 Task: Change the prefilter of the Dirac video decoder using libschroedinger to "Add Noise".
Action: Mouse moved to (133, 71)
Screenshot: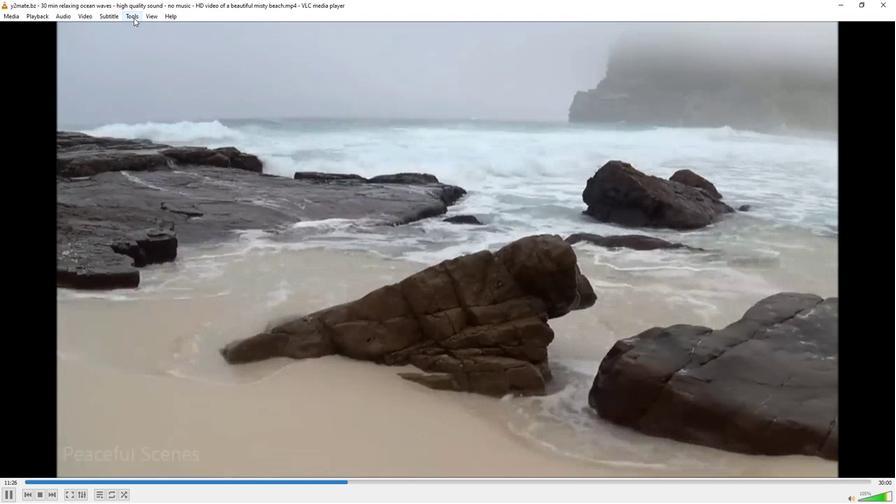 
Action: Mouse pressed left at (133, 71)
Screenshot: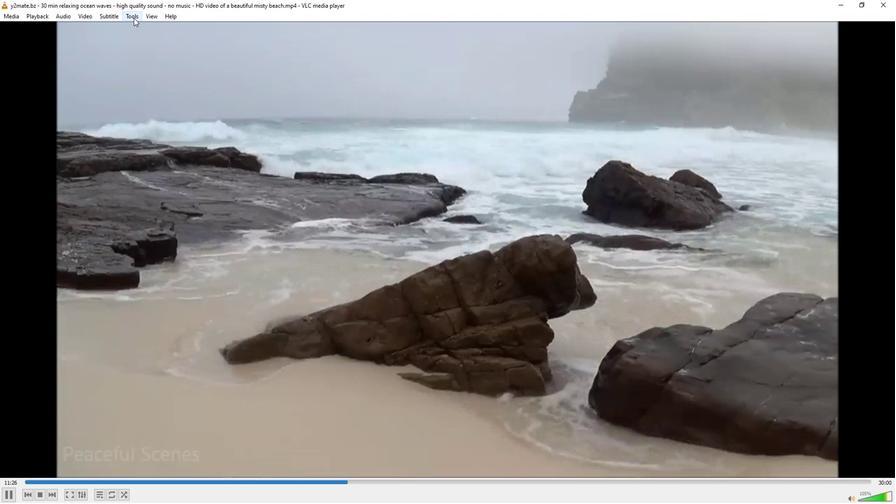 
Action: Mouse moved to (151, 163)
Screenshot: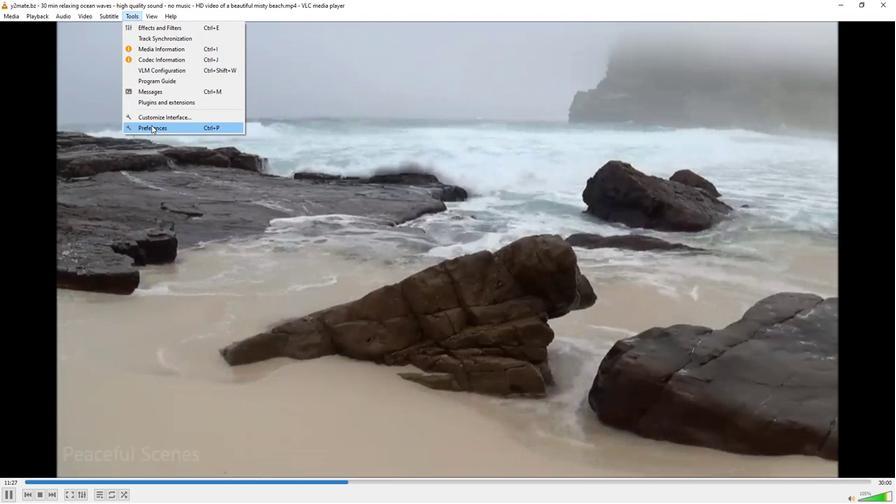 
Action: Mouse pressed left at (151, 163)
Screenshot: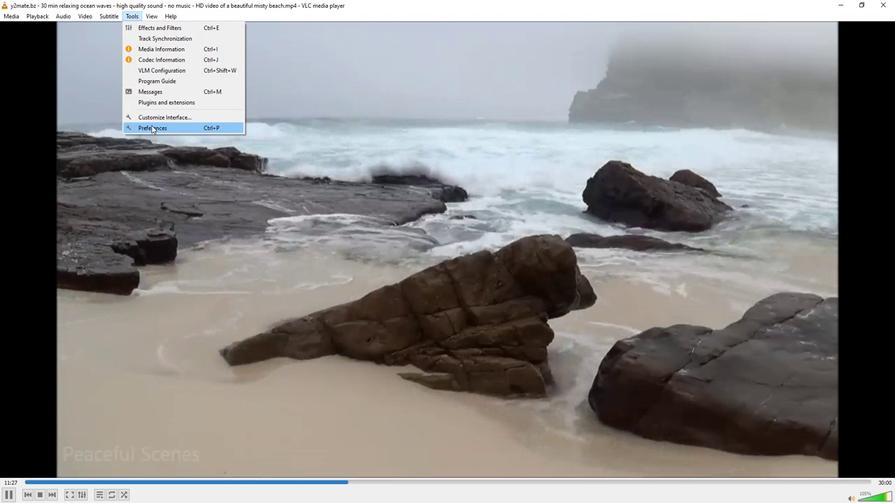 
Action: Mouse moved to (106, 386)
Screenshot: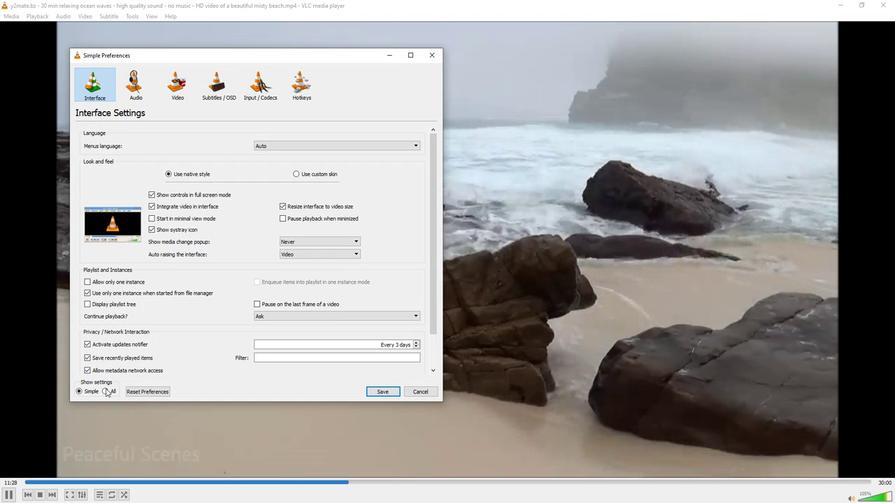 
Action: Mouse pressed left at (106, 386)
Screenshot: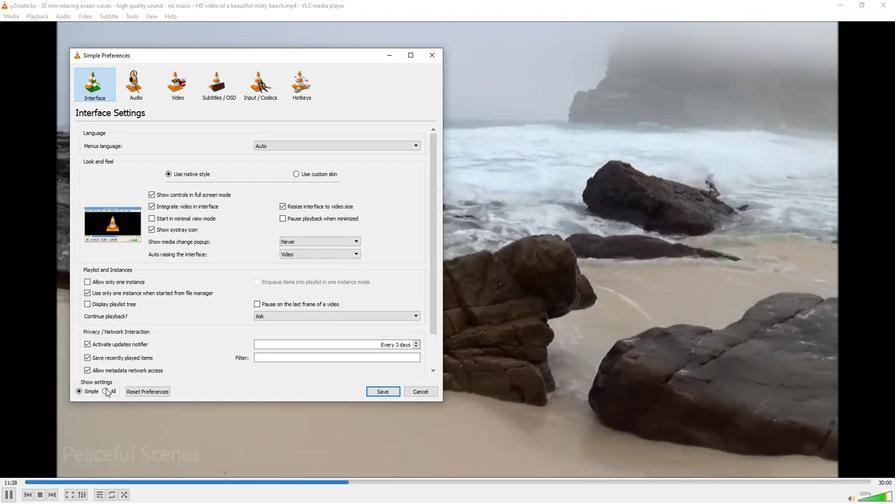 
Action: Mouse moved to (91, 309)
Screenshot: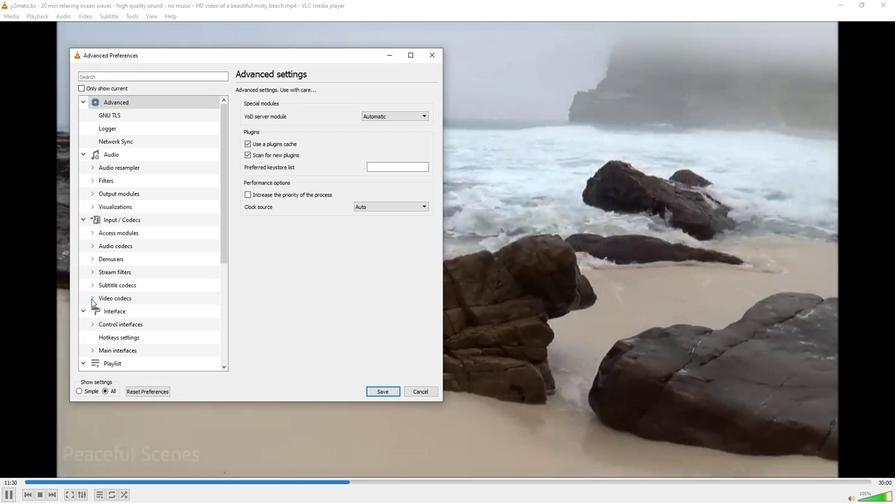 
Action: Mouse pressed left at (91, 309)
Screenshot: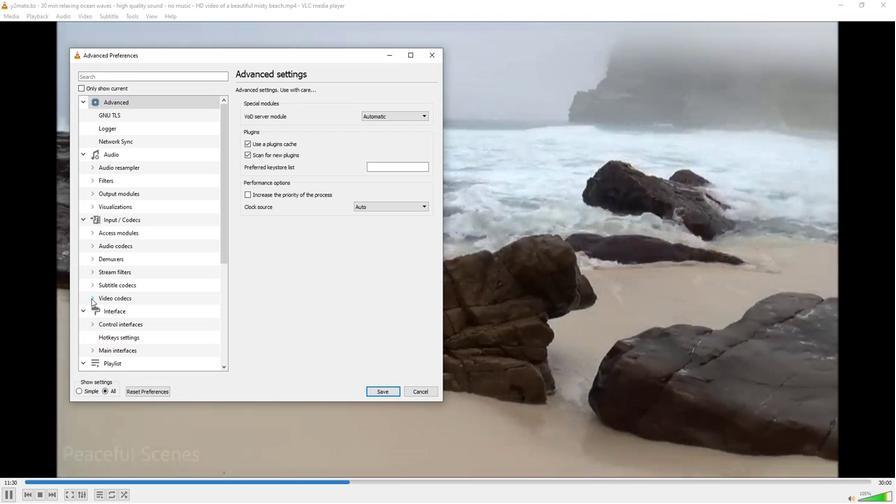 
Action: Mouse moved to (119, 363)
Screenshot: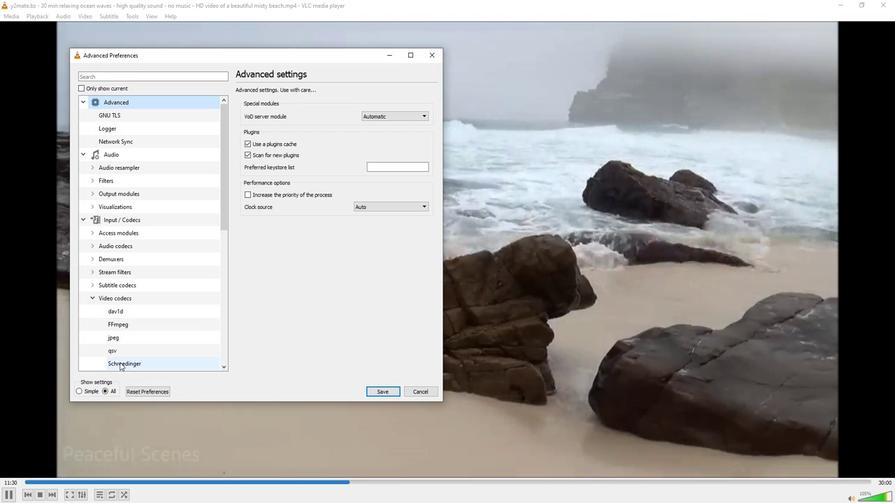 
Action: Mouse pressed left at (119, 363)
Screenshot: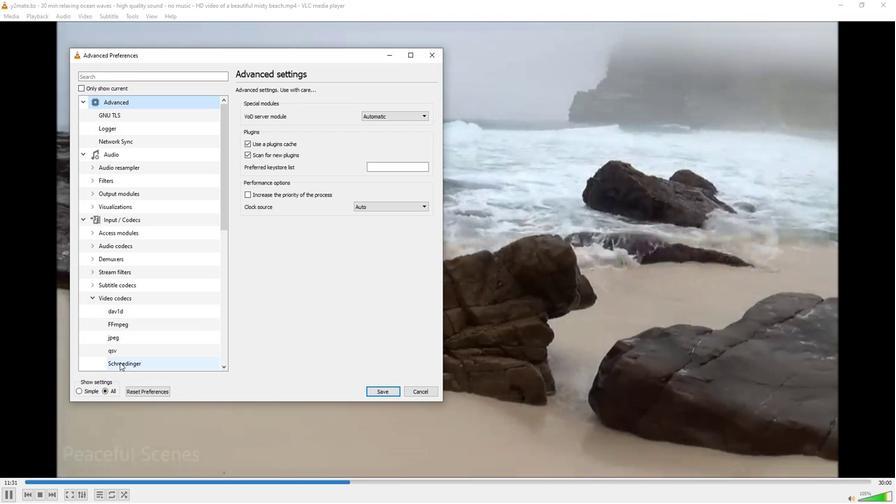 
Action: Mouse moved to (433, 370)
Screenshot: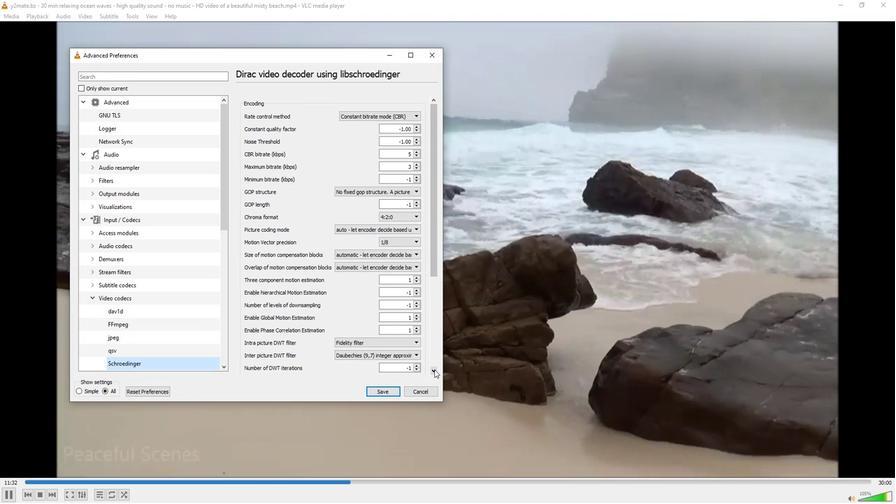 
Action: Mouse pressed left at (433, 370)
Screenshot: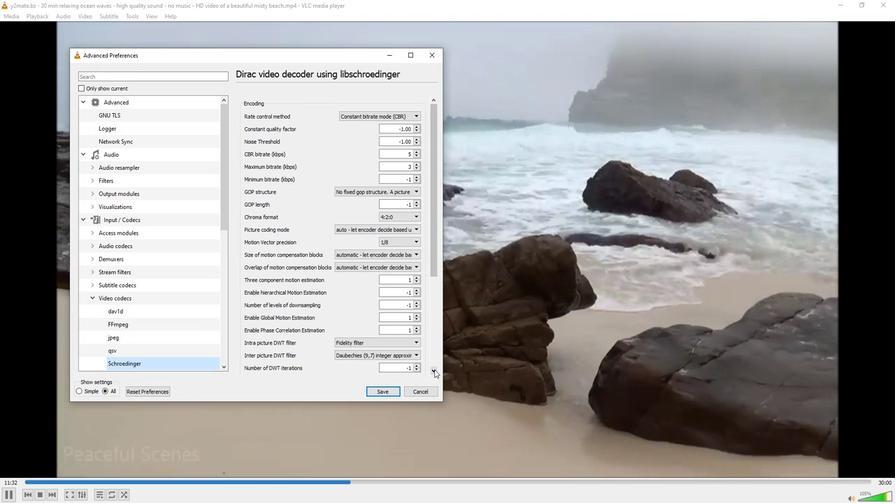 
Action: Mouse pressed left at (433, 370)
Screenshot: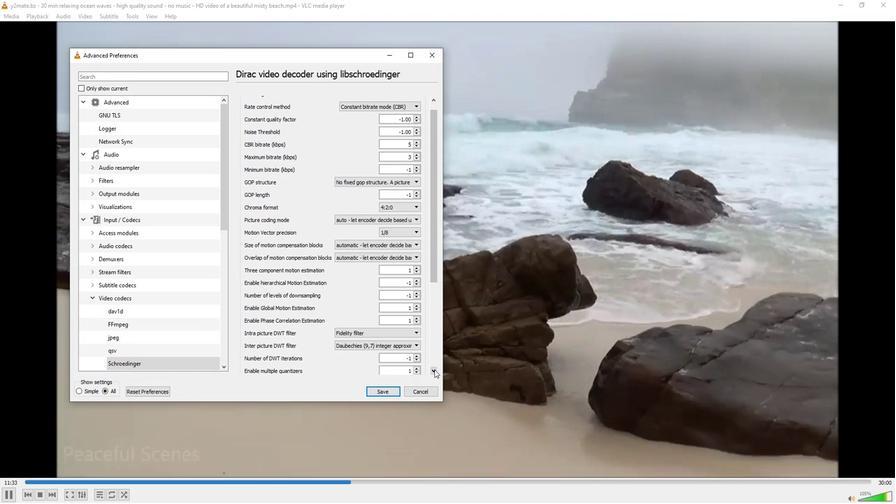 
Action: Mouse pressed left at (433, 370)
Screenshot: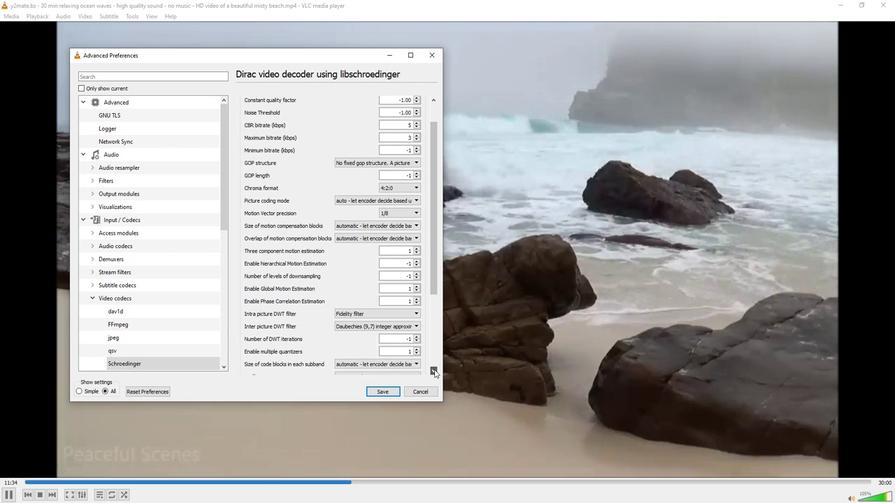 
Action: Mouse pressed left at (433, 370)
Screenshot: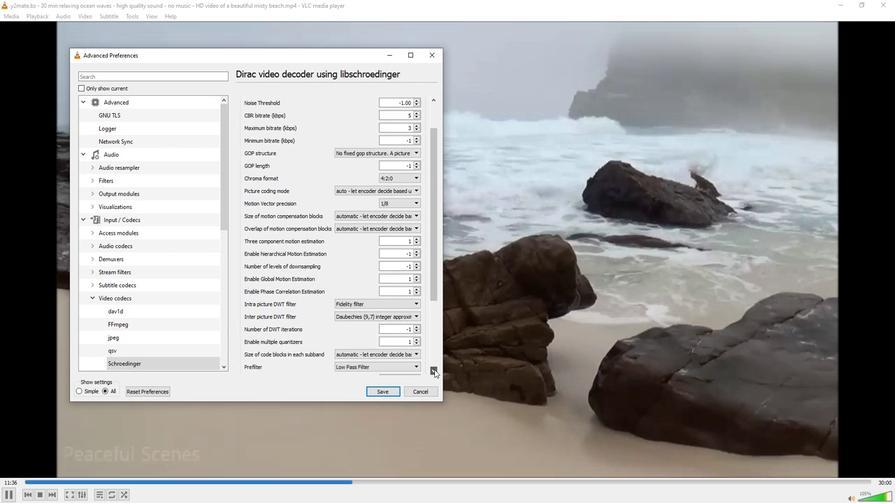 
Action: Mouse pressed left at (433, 370)
Screenshot: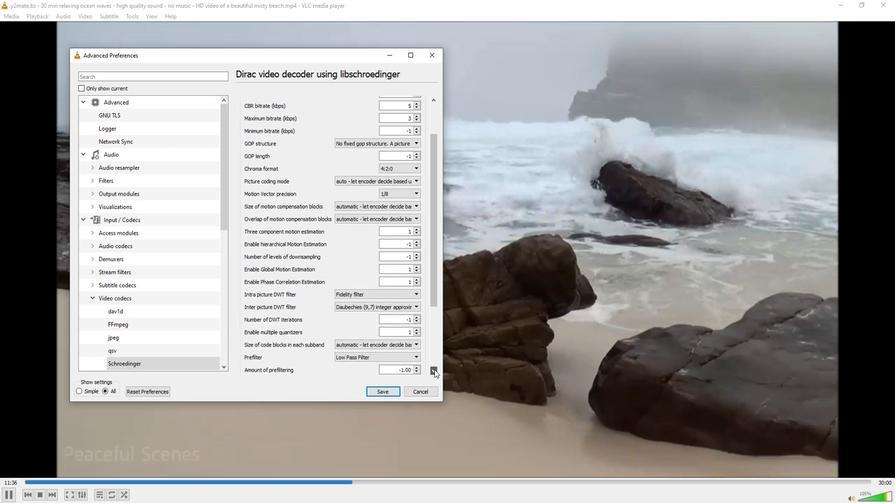 
Action: Mouse moved to (367, 358)
Screenshot: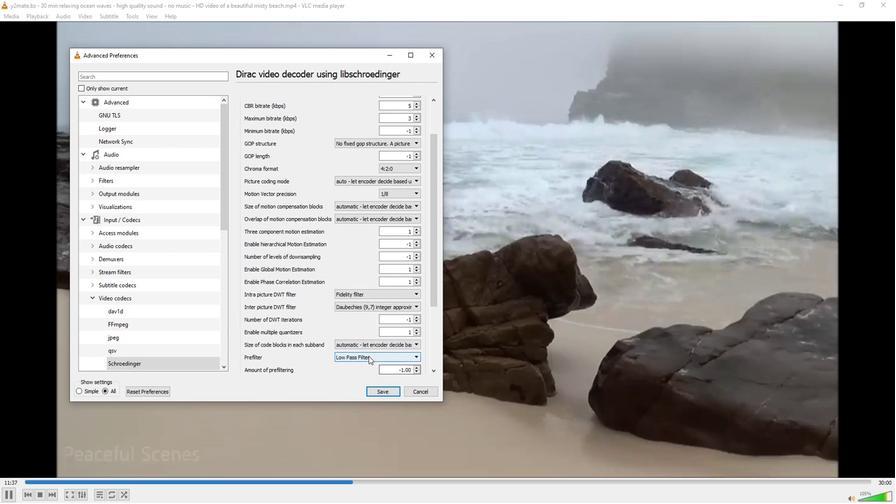 
Action: Mouse pressed left at (367, 358)
Screenshot: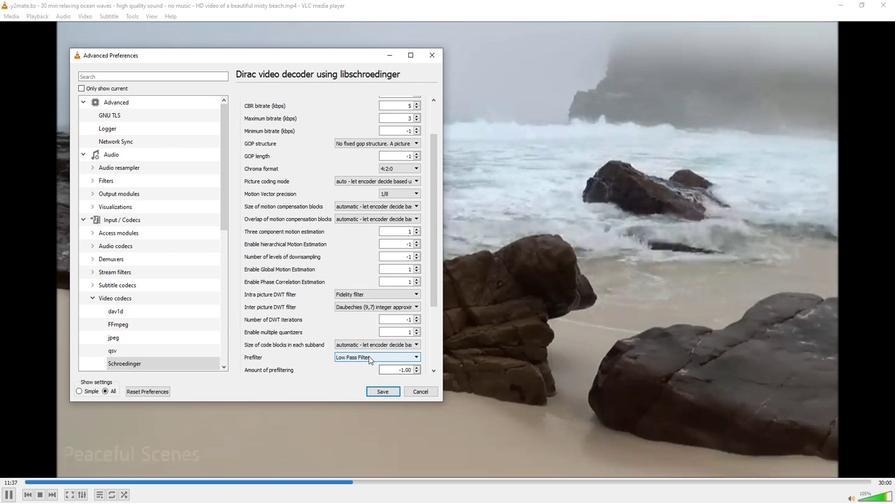 
Action: Mouse moved to (362, 380)
Screenshot: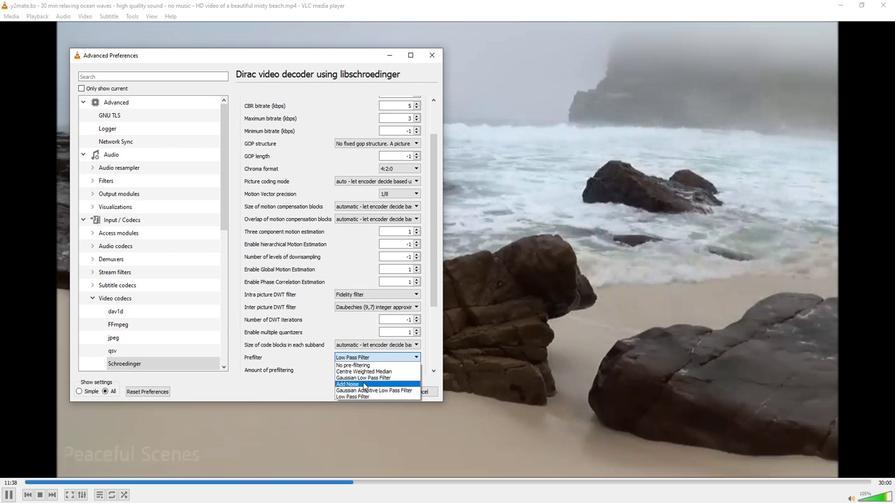
Action: Mouse pressed left at (362, 380)
Screenshot: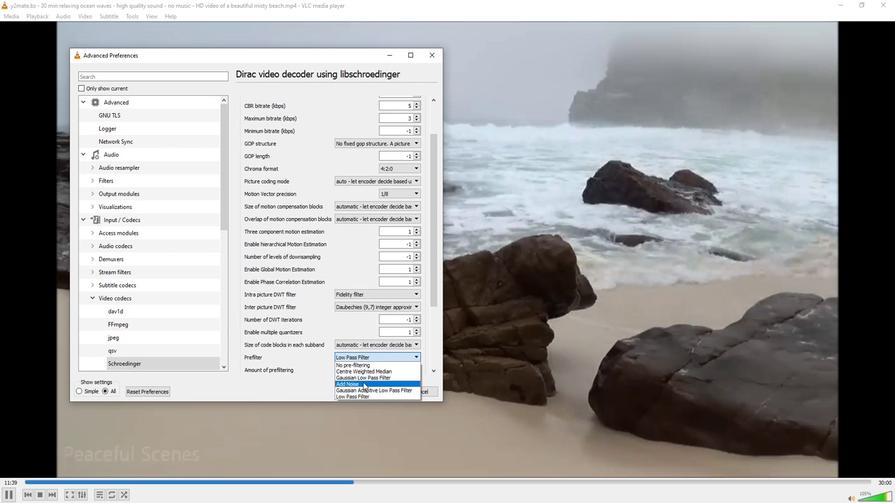 
Action: Mouse moved to (360, 379)
Screenshot: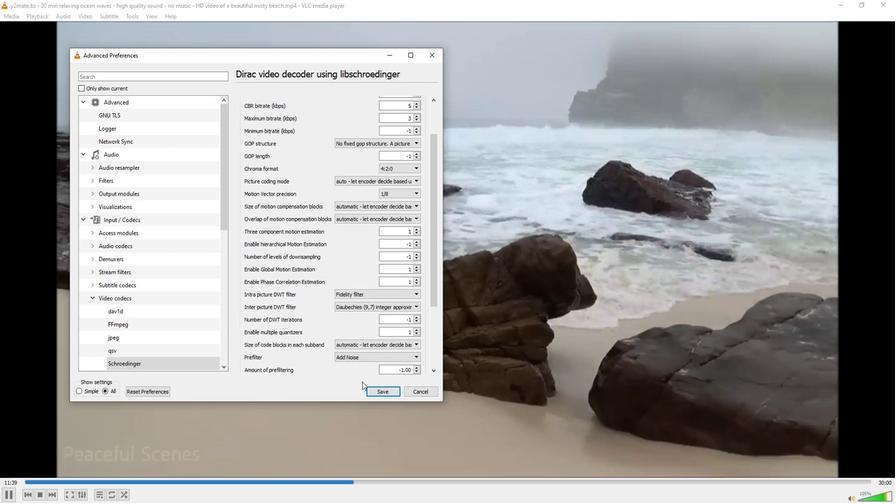 
